 Task: Add one column text from toolbar panel.
Action: Mouse moved to (39, 100)
Screenshot: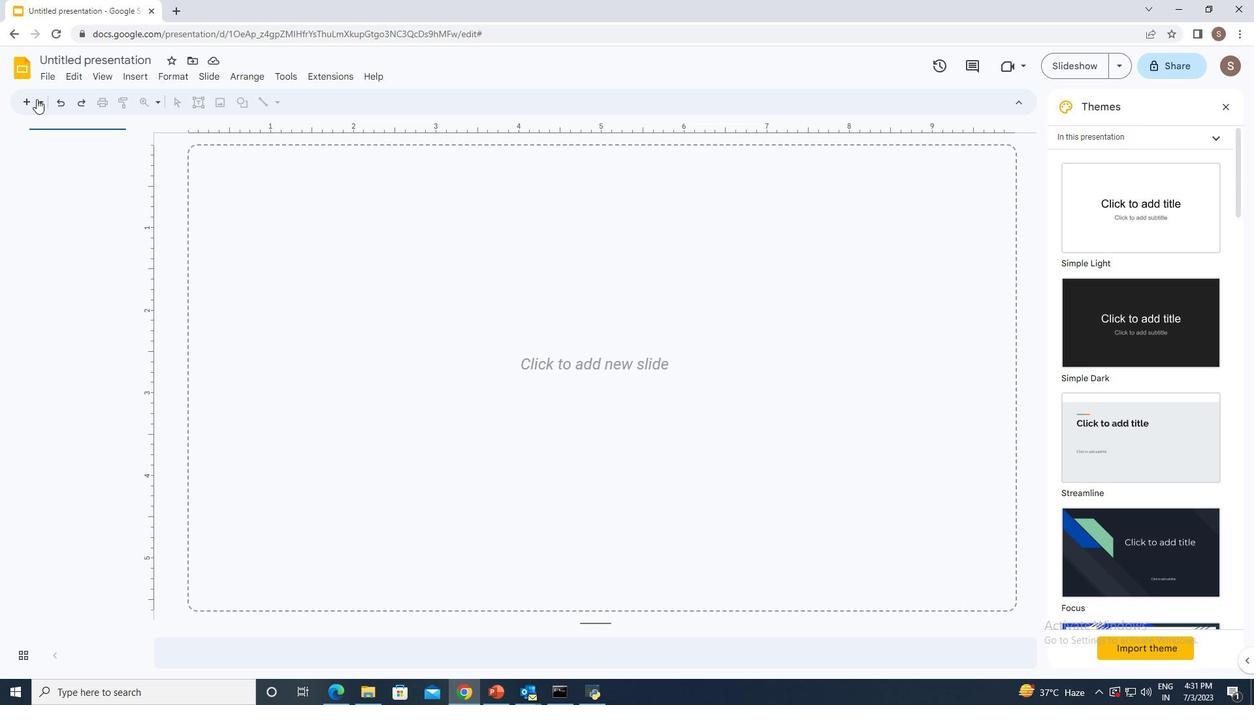 
Action: Mouse pressed left at (39, 100)
Screenshot: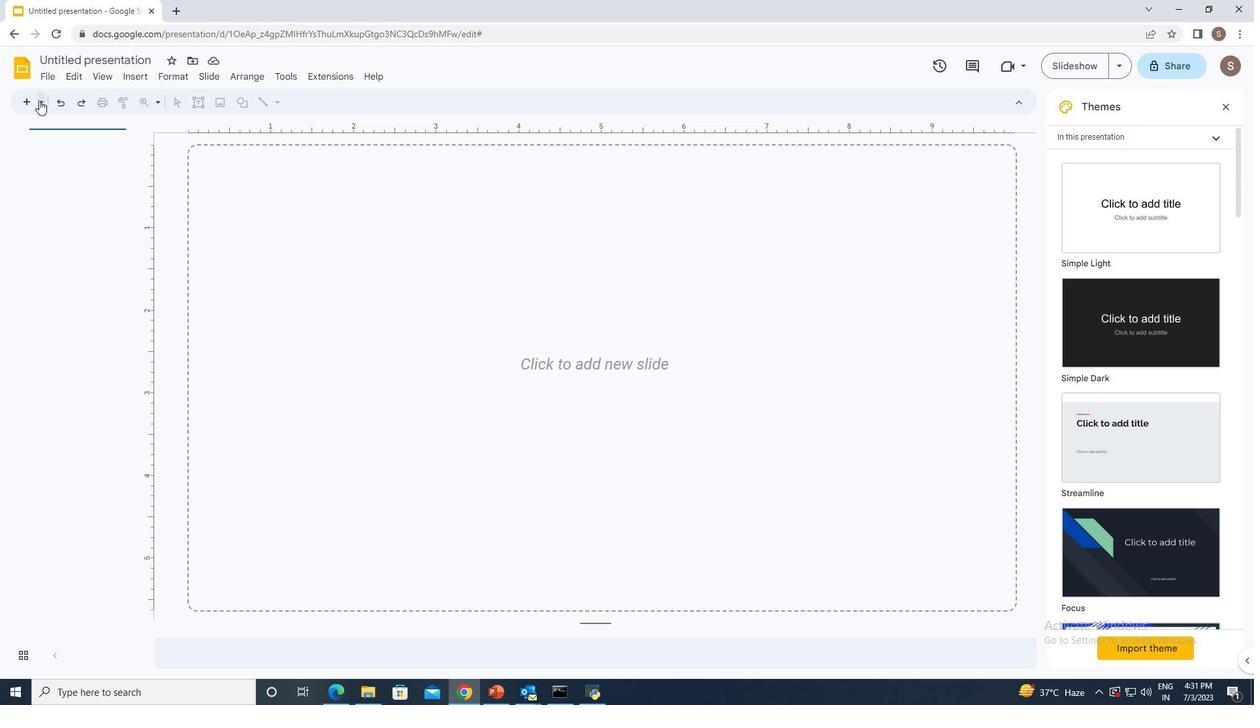 
Action: Mouse moved to (216, 214)
Screenshot: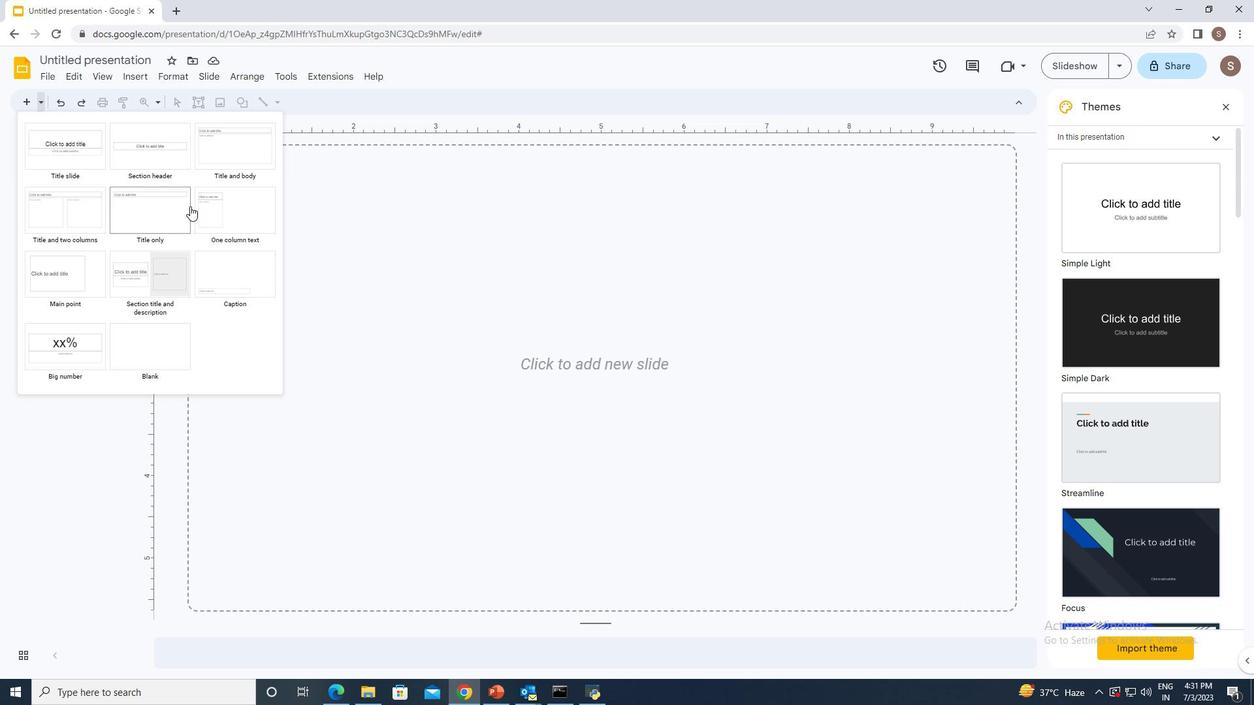 
Action: Mouse pressed left at (216, 214)
Screenshot: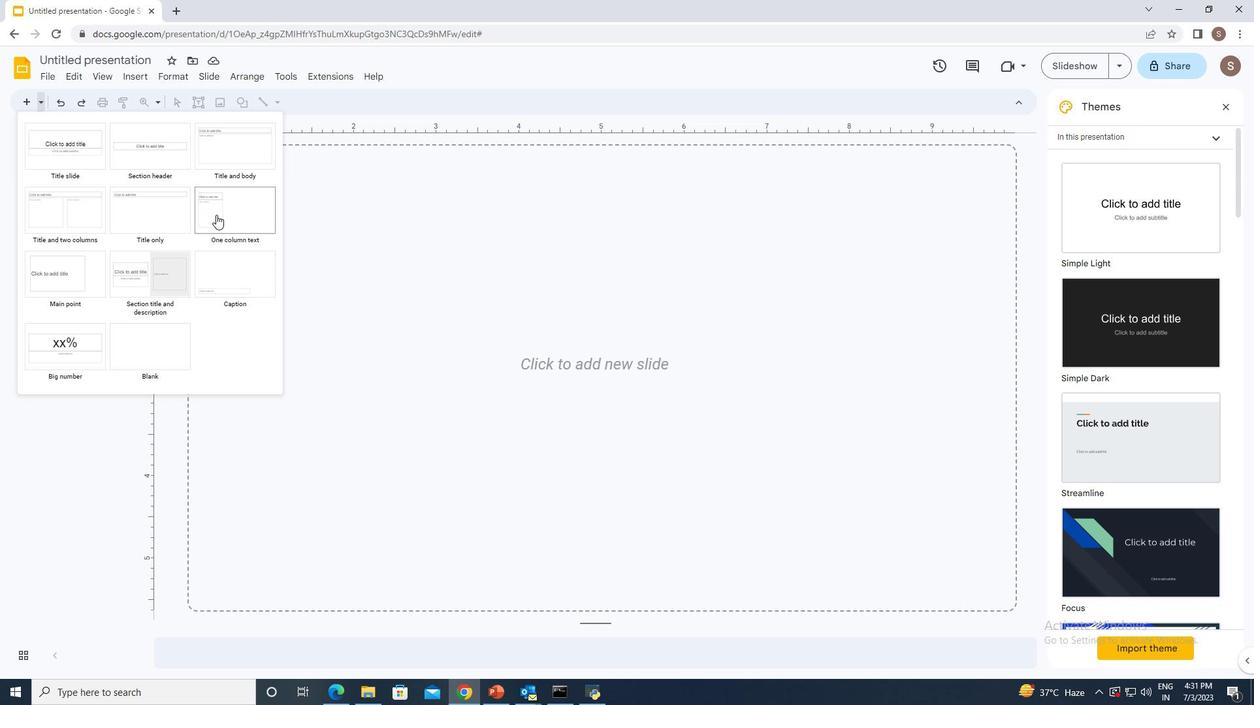 
Action: Mouse moved to (423, 429)
Screenshot: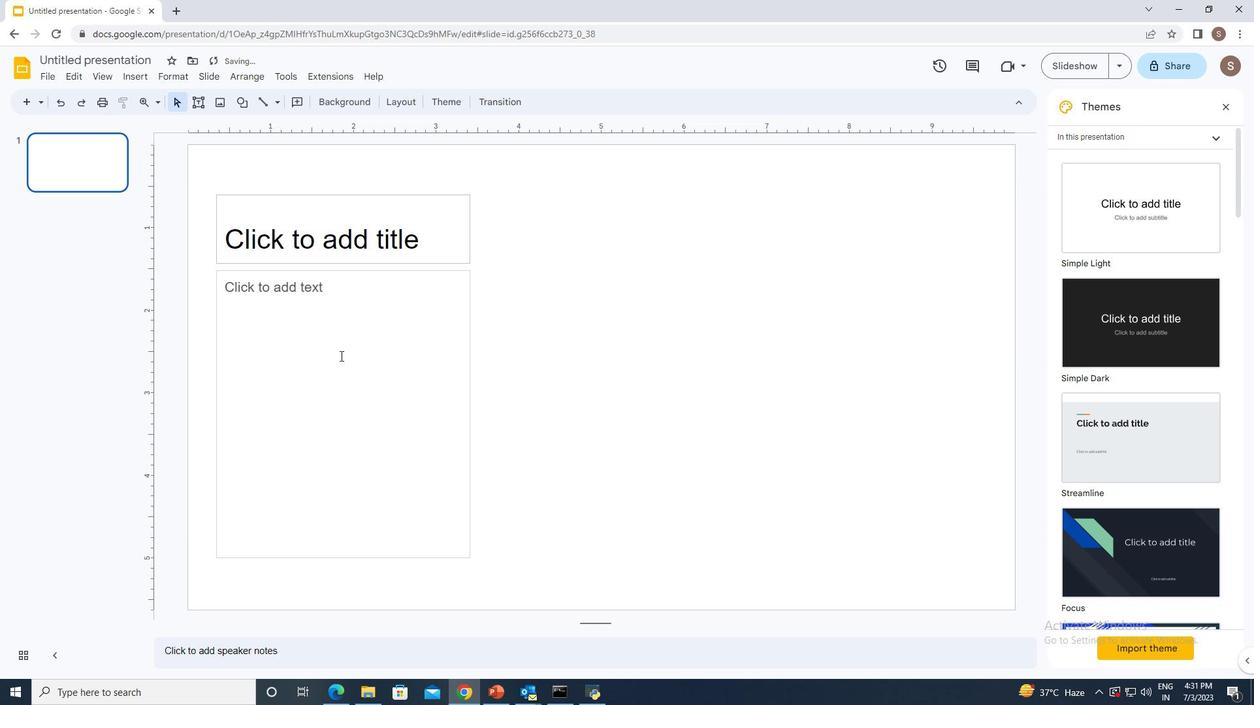 
